 Task: Set the "Maximum device height" for "Unified adaptive streaming for DASH/HLS" to 360.
Action: Mouse moved to (100, 16)
Screenshot: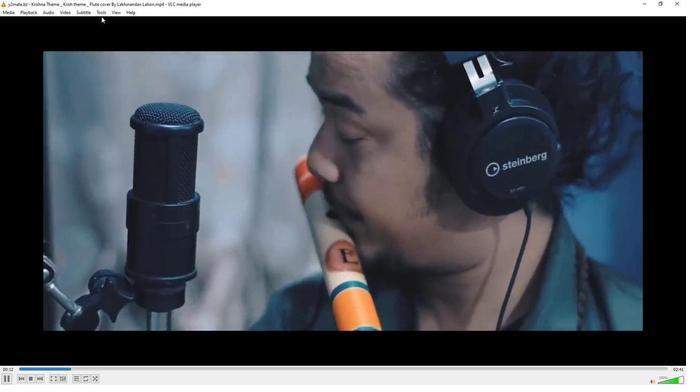 
Action: Mouse pressed left at (100, 16)
Screenshot: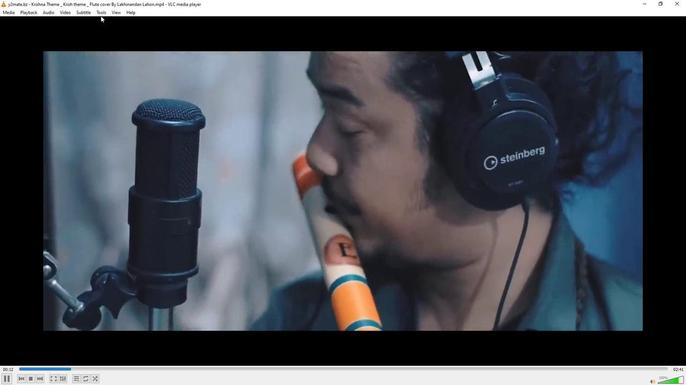 
Action: Mouse moved to (100, 12)
Screenshot: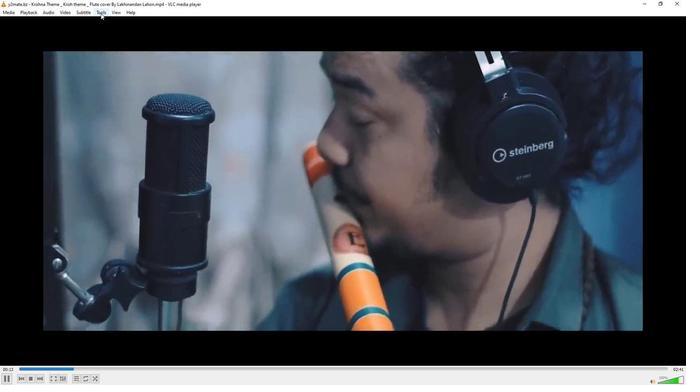 
Action: Mouse pressed left at (100, 12)
Screenshot: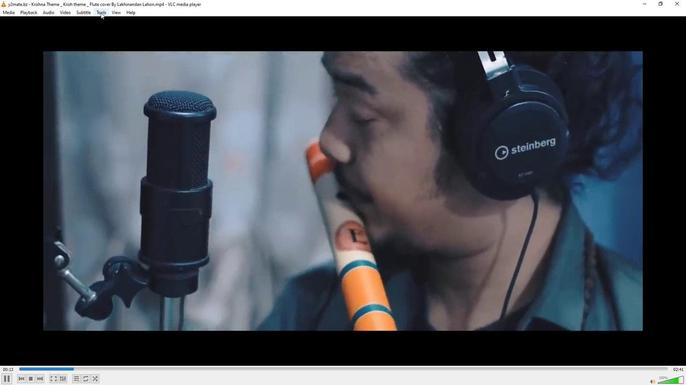 
Action: Mouse moved to (113, 94)
Screenshot: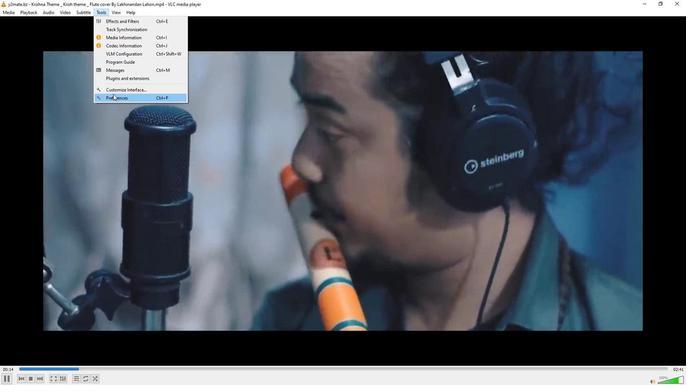 
Action: Mouse pressed left at (113, 94)
Screenshot: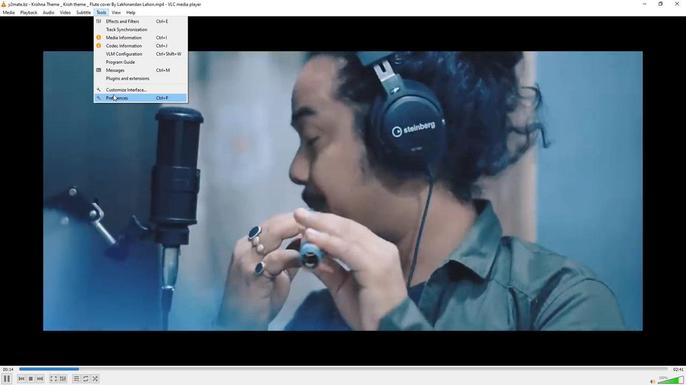 
Action: Mouse moved to (188, 296)
Screenshot: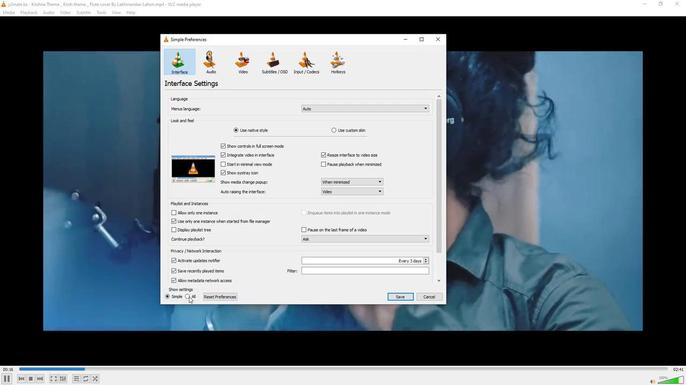 
Action: Mouse pressed left at (188, 296)
Screenshot: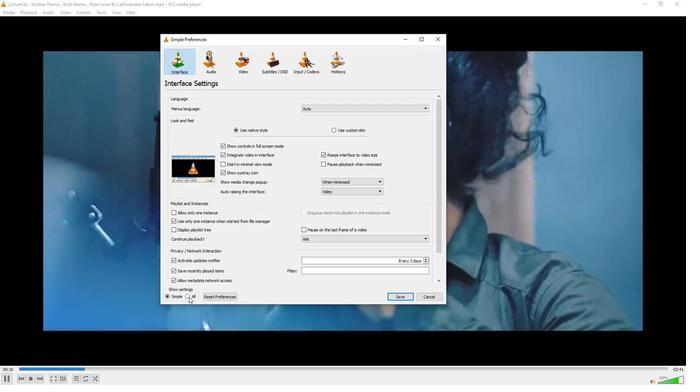 
Action: Mouse moved to (178, 195)
Screenshot: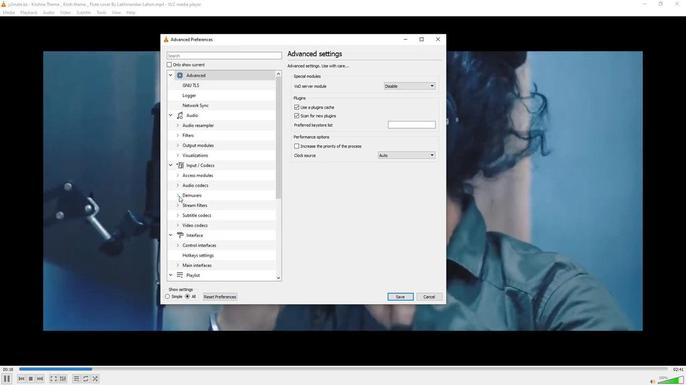 
Action: Mouse pressed left at (178, 195)
Screenshot: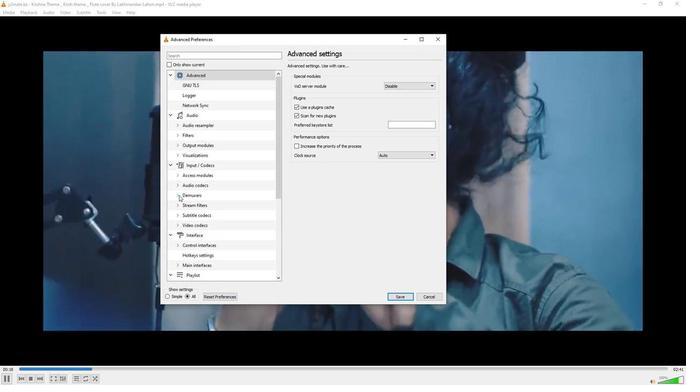 
Action: Mouse moved to (194, 205)
Screenshot: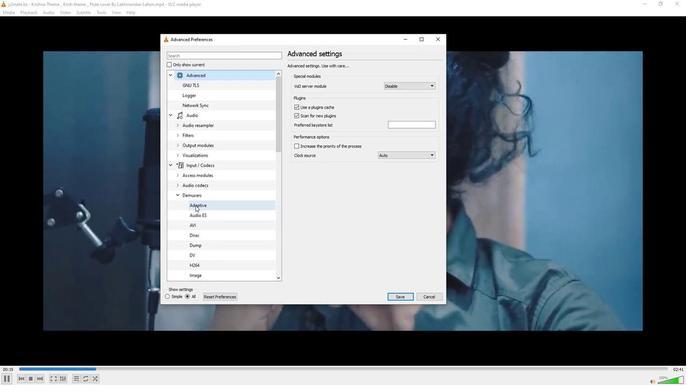 
Action: Mouse pressed left at (194, 205)
Screenshot: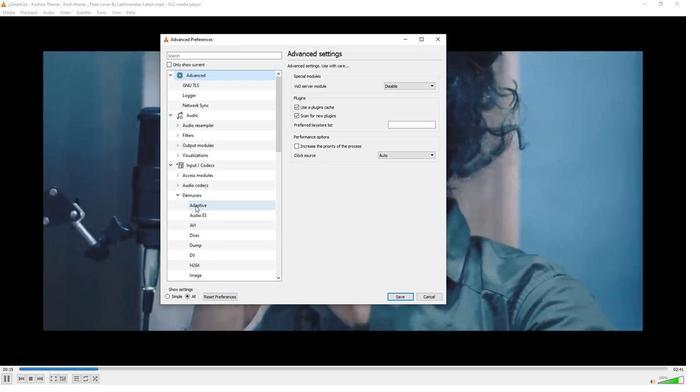 
Action: Mouse moved to (429, 98)
Screenshot: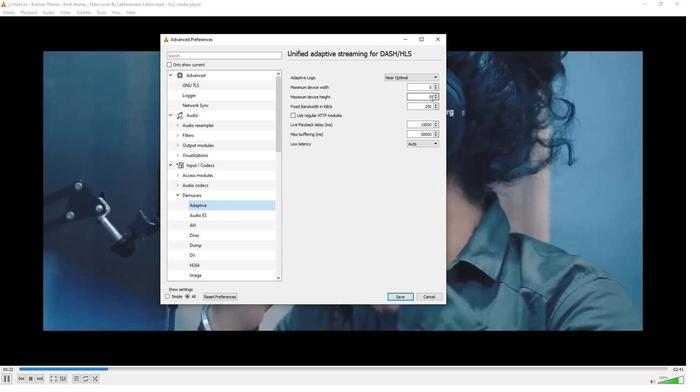 
Action: Mouse pressed left at (429, 98)
Screenshot: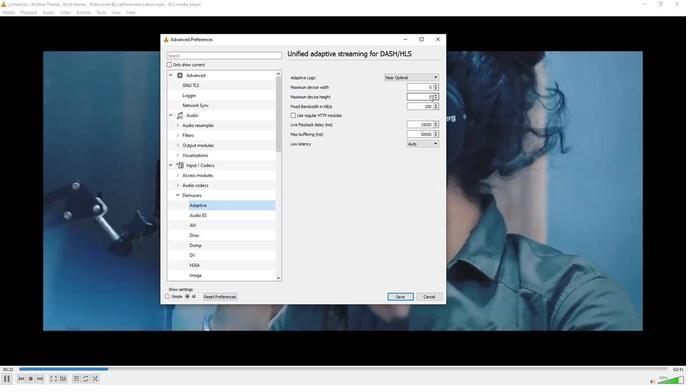 
Action: Mouse moved to (424, 98)
Screenshot: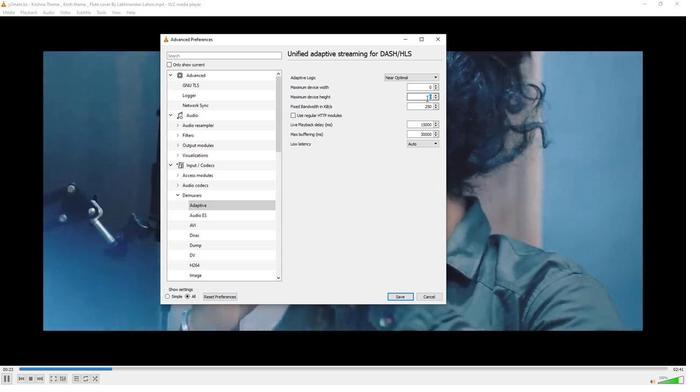 
Action: Key pressed 360
Screenshot: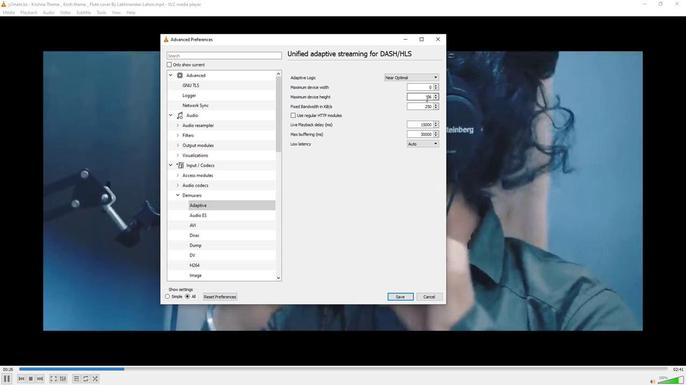 
Action: Mouse moved to (391, 160)
Screenshot: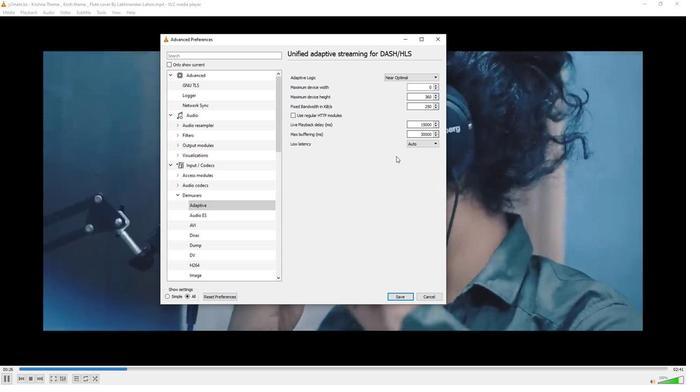 
